 Task: Check the data of single-family homes with price drops in the last 5 years.
Action: Mouse moved to (575, 41)
Screenshot: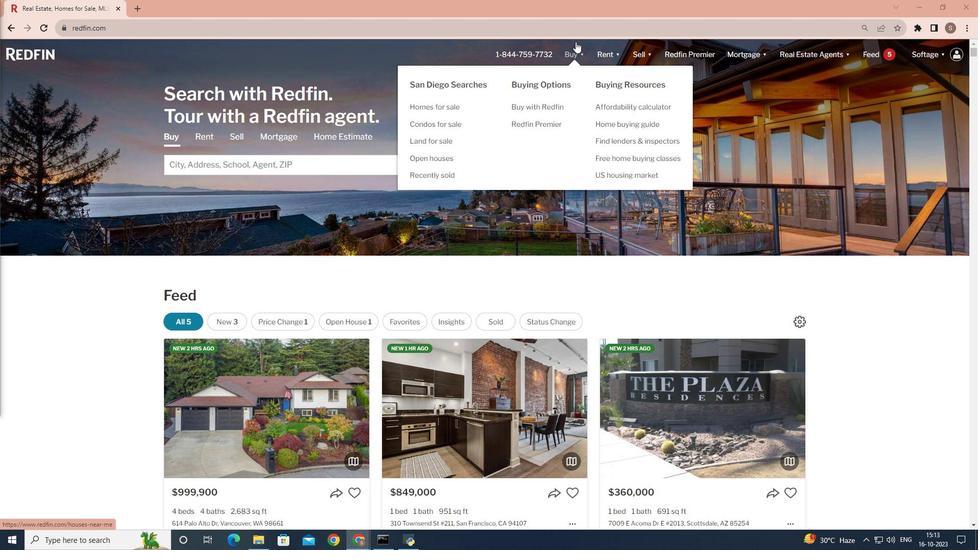
Action: Mouse pressed left at (575, 41)
Screenshot: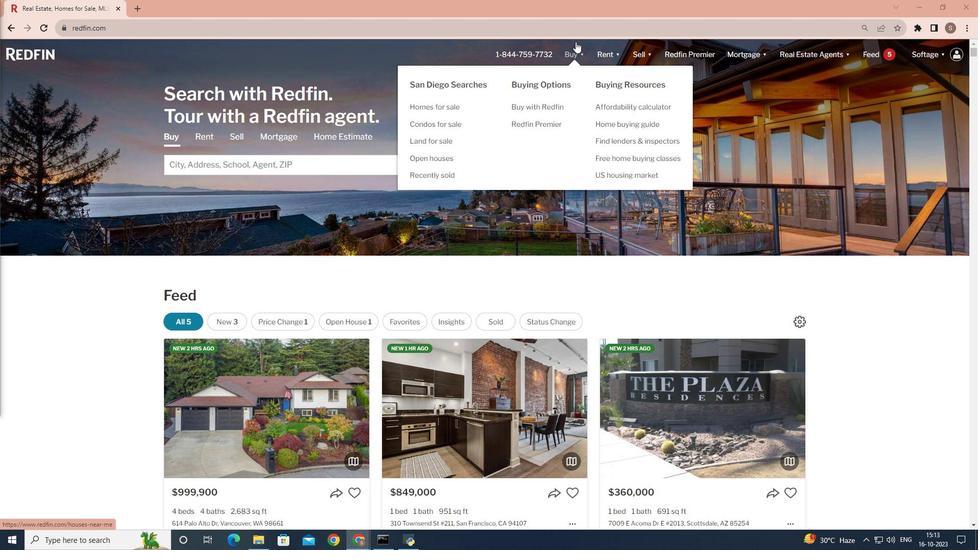 
Action: Mouse moved to (575, 51)
Screenshot: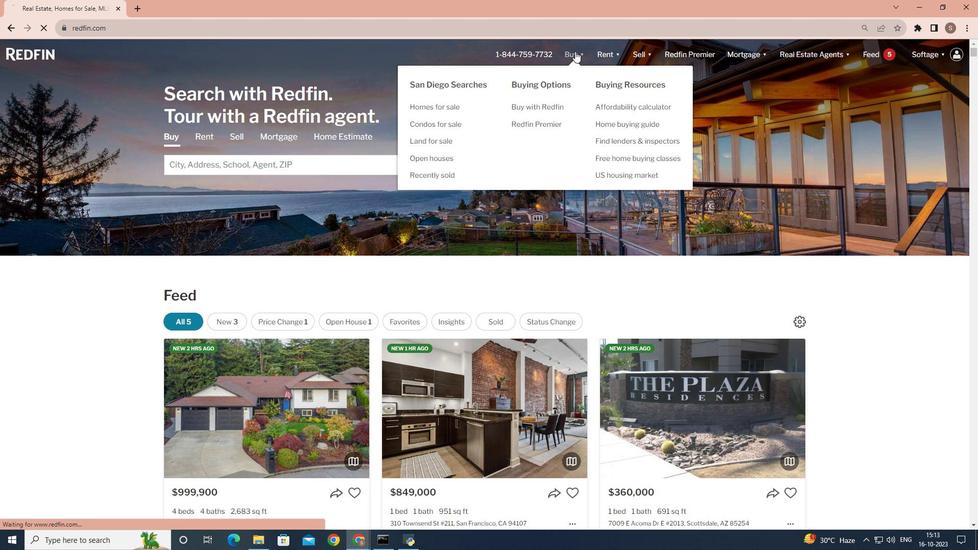 
Action: Mouse pressed left at (575, 51)
Screenshot: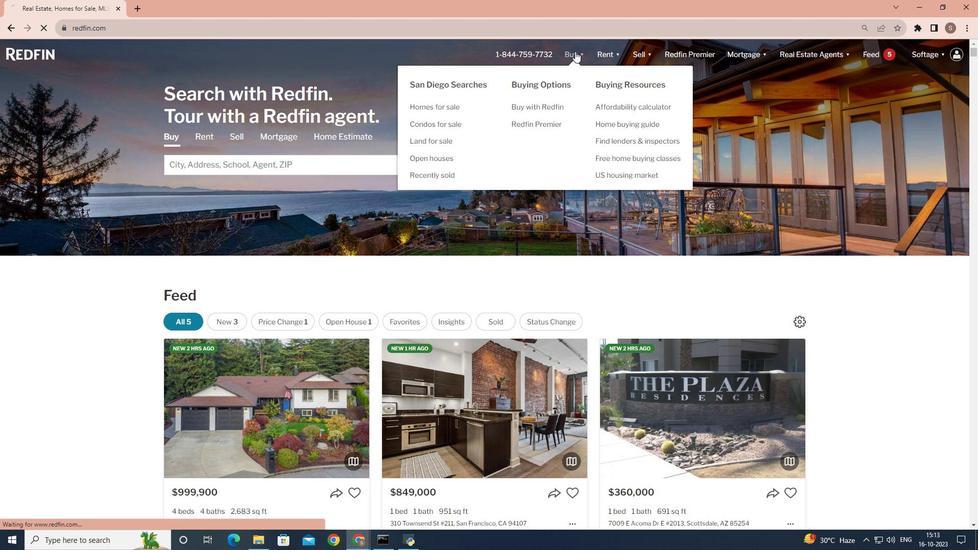 
Action: Mouse moved to (270, 208)
Screenshot: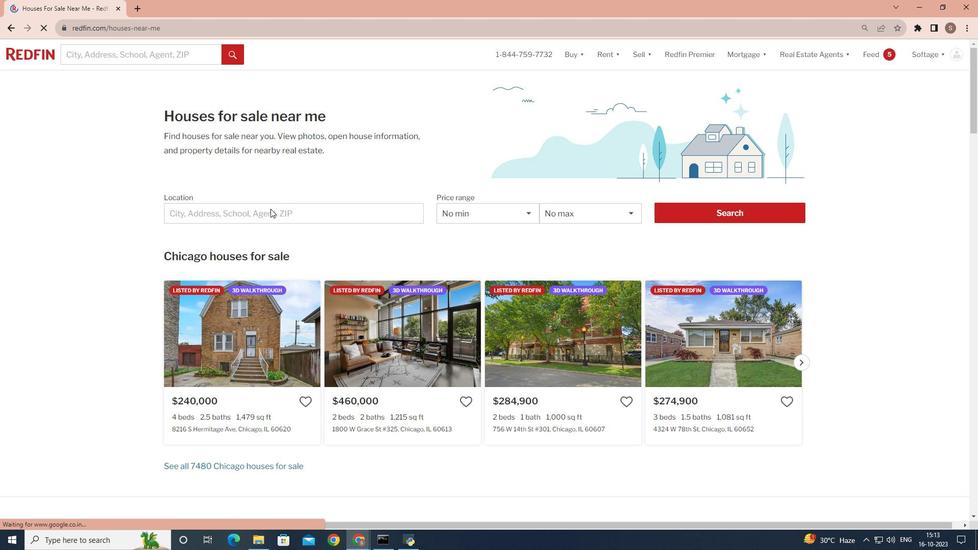 
Action: Mouse pressed left at (270, 208)
Screenshot: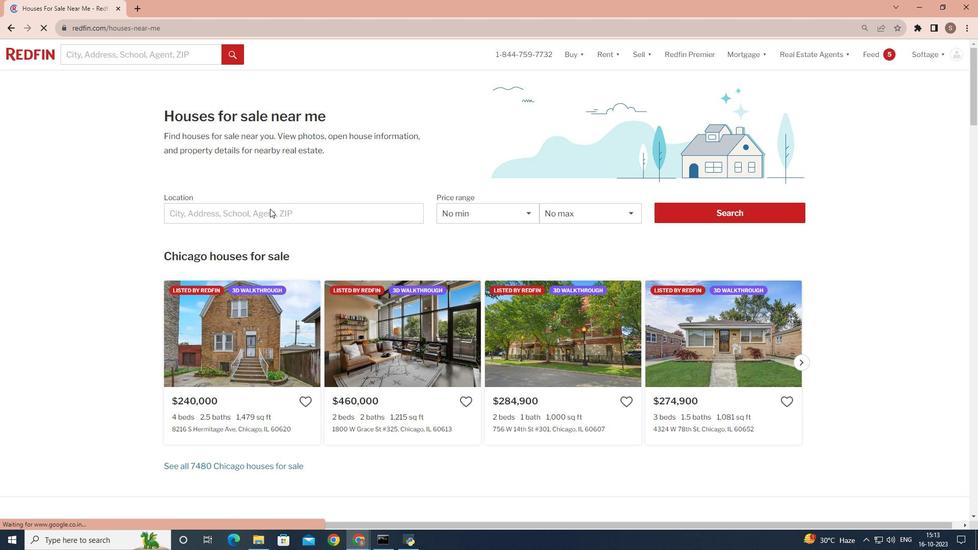 
Action: Mouse moved to (223, 217)
Screenshot: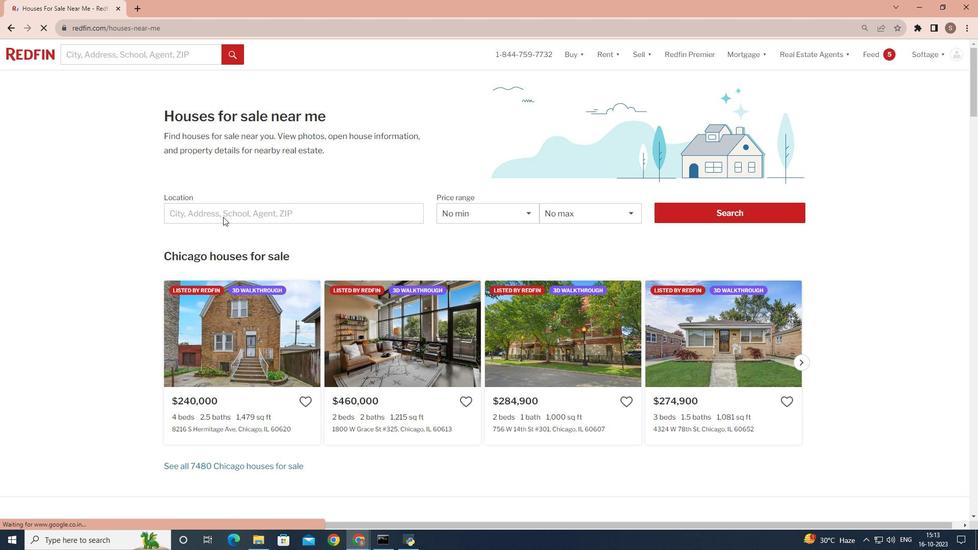 
Action: Mouse pressed left at (223, 217)
Screenshot: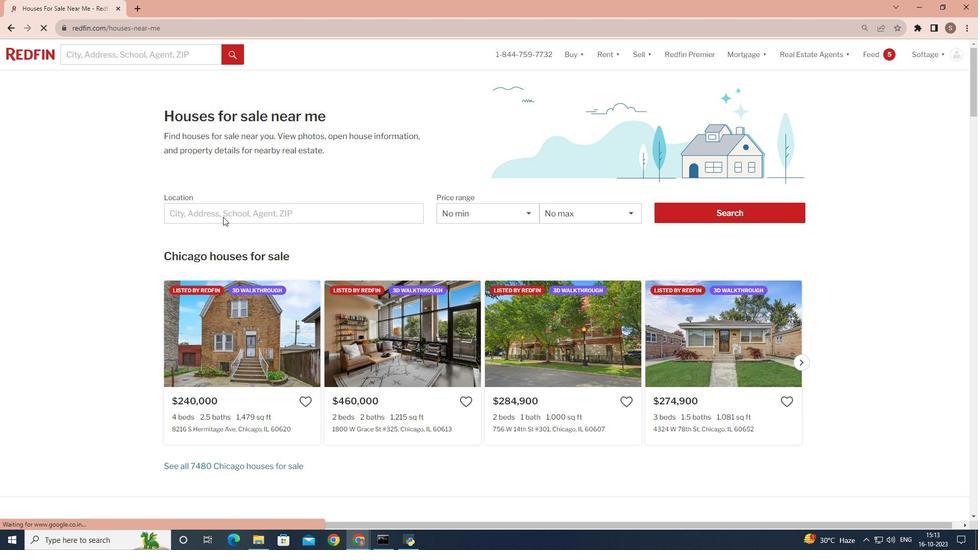 
Action: Mouse moved to (225, 210)
Screenshot: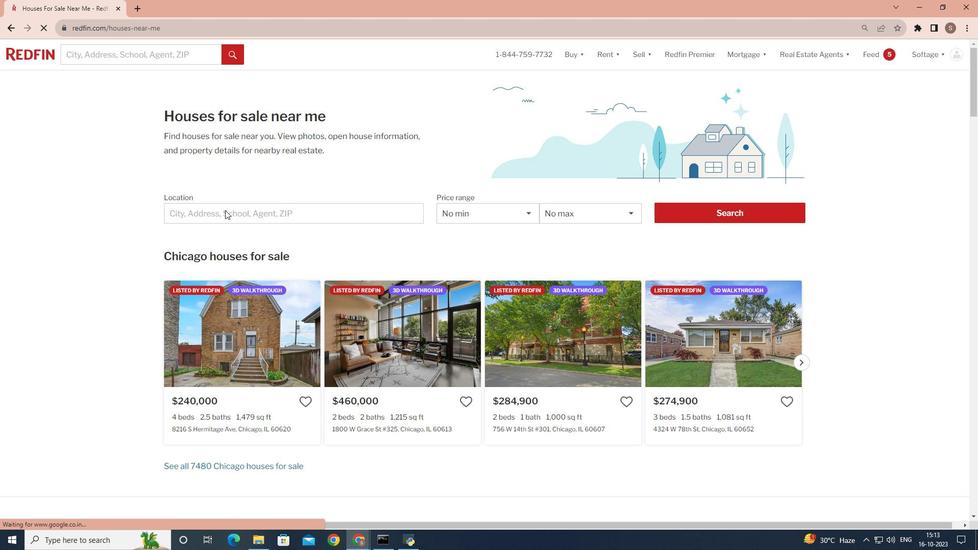 
Action: Mouse pressed left at (225, 210)
Screenshot: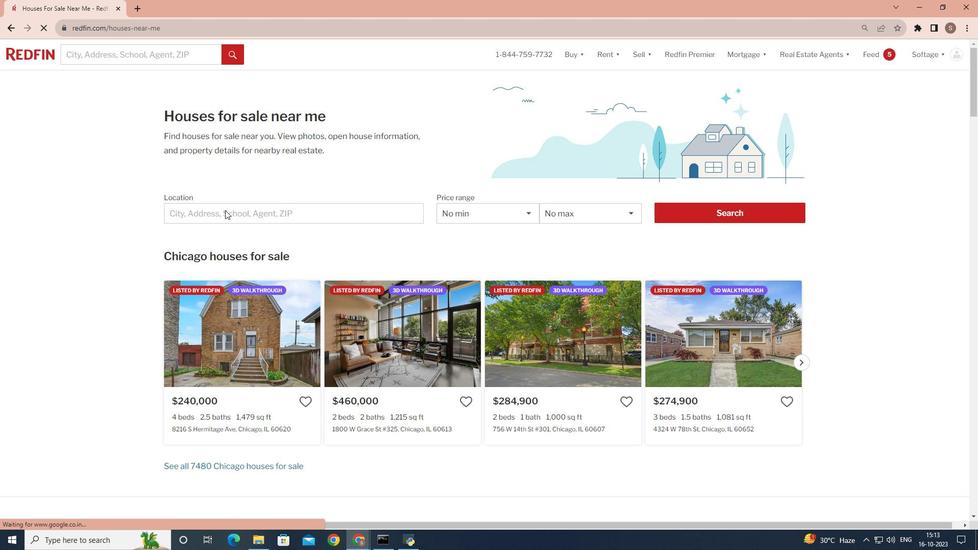 
Action: Mouse moved to (215, 214)
Screenshot: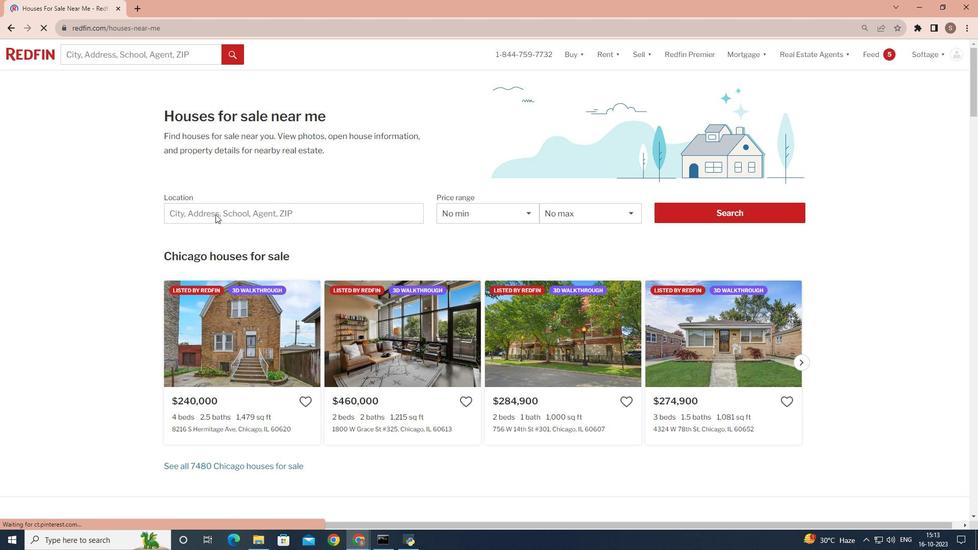 
Action: Mouse pressed left at (215, 214)
Screenshot: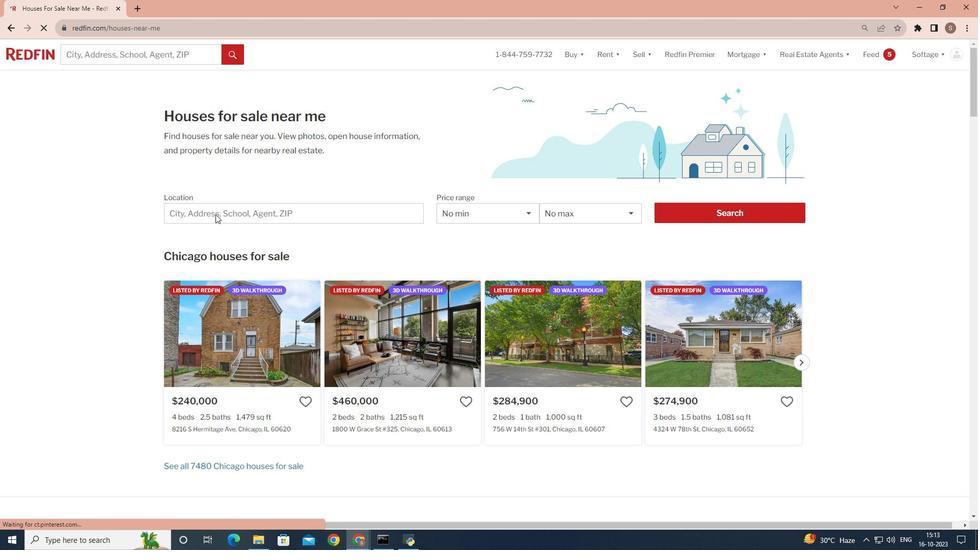 
Action: Mouse pressed left at (215, 214)
Screenshot: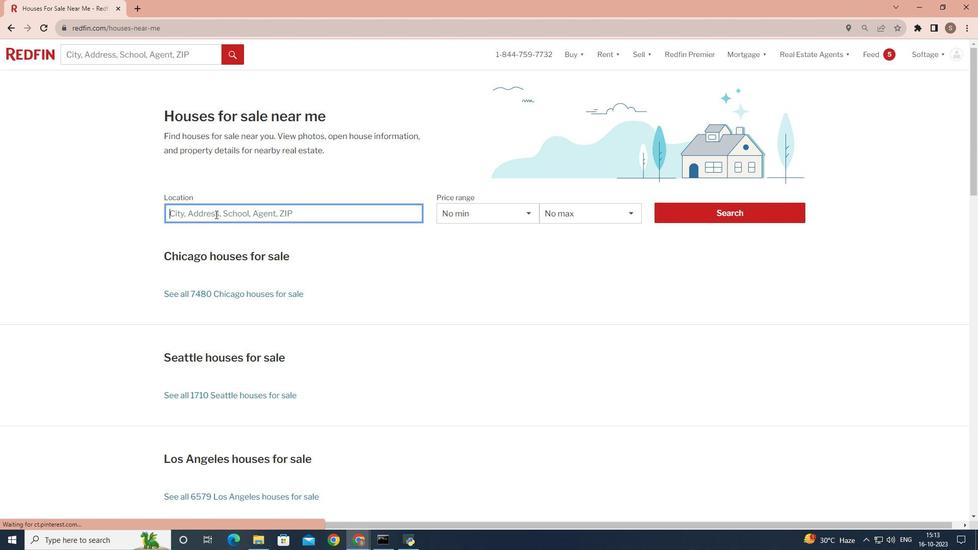 
Action: Key pressed <Key.shift>San<Key.space><Key.shift>Diego
Screenshot: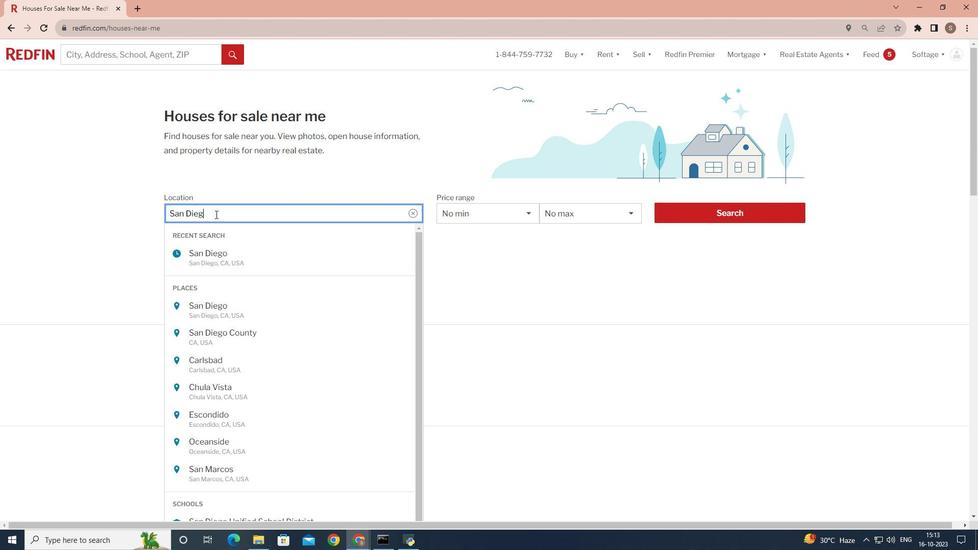 
Action: Mouse moved to (732, 210)
Screenshot: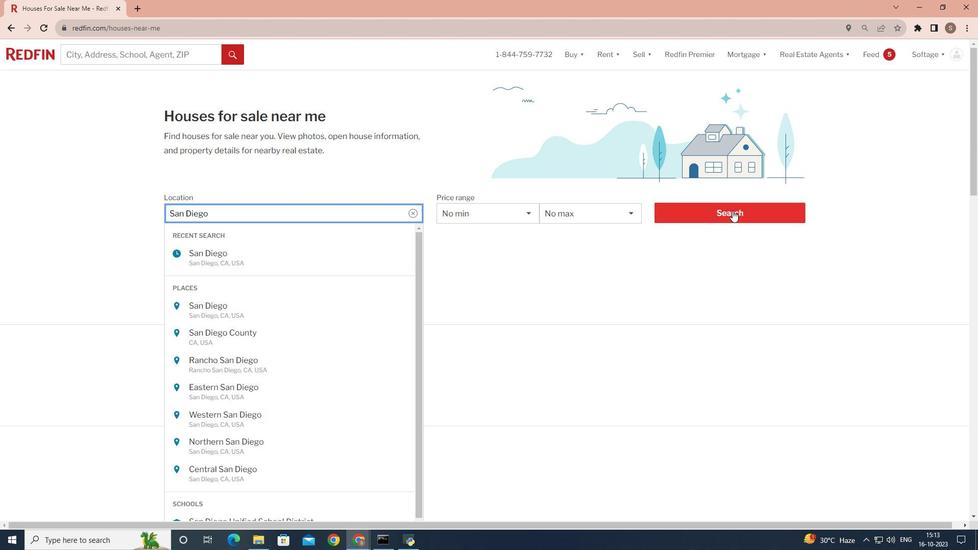 
Action: Mouse pressed left at (732, 210)
Screenshot: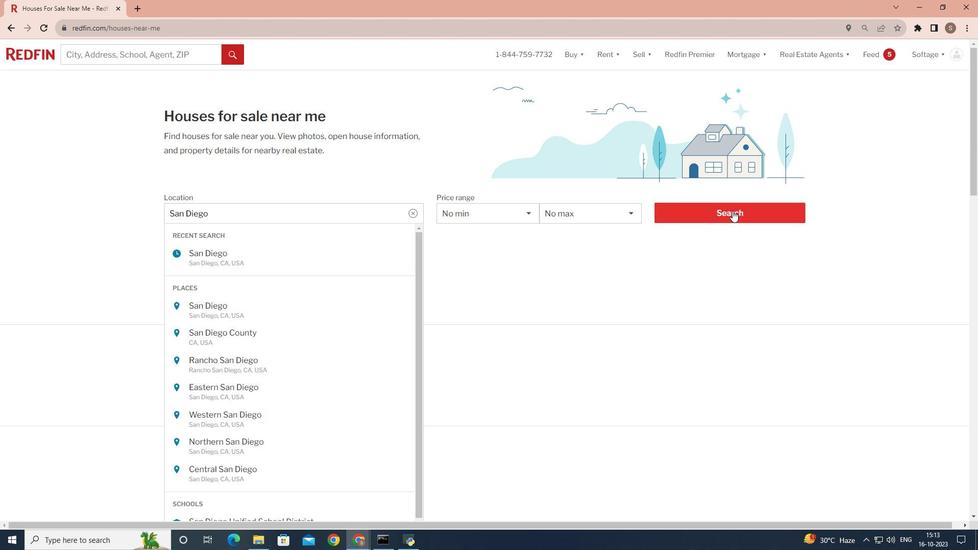
Action: Mouse pressed left at (732, 210)
Screenshot: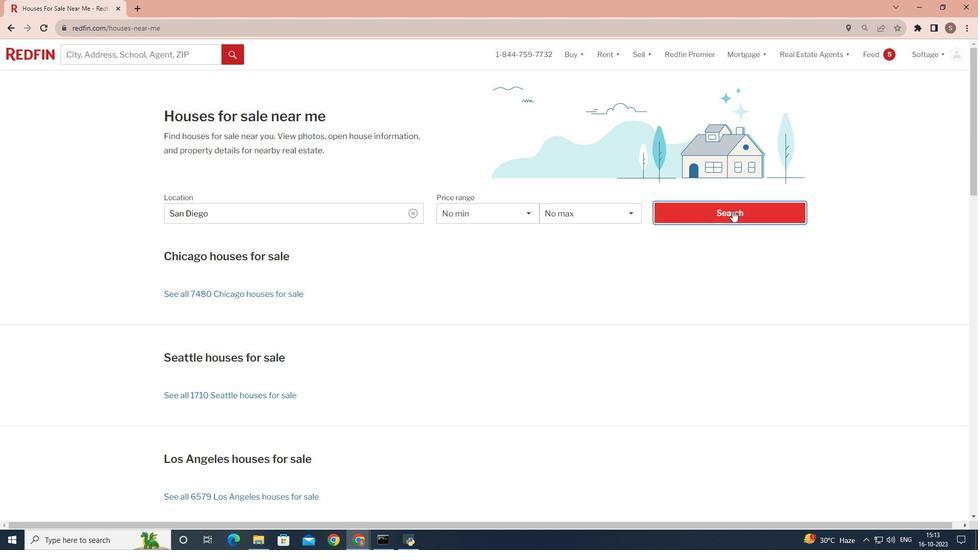 
Action: Mouse moved to (859, 89)
Screenshot: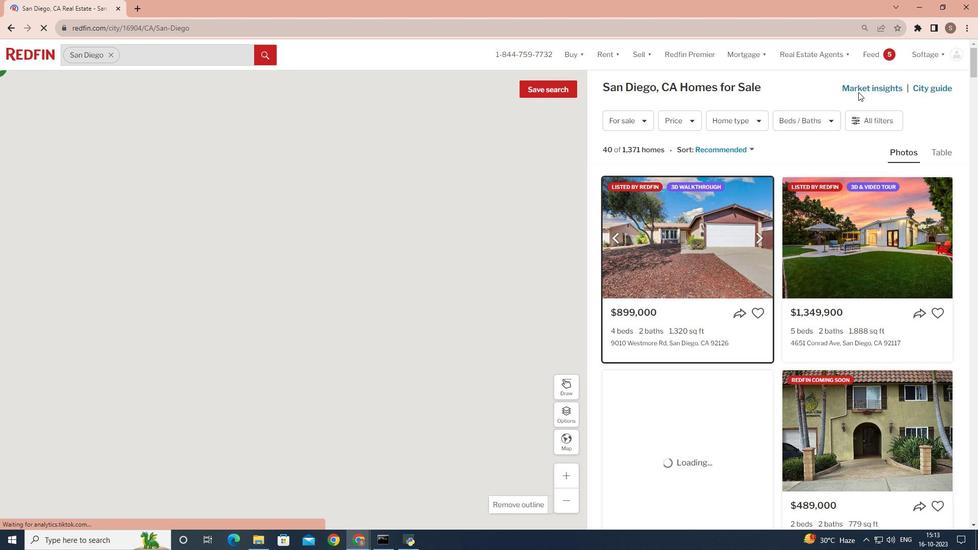 
Action: Mouse pressed left at (859, 89)
Screenshot: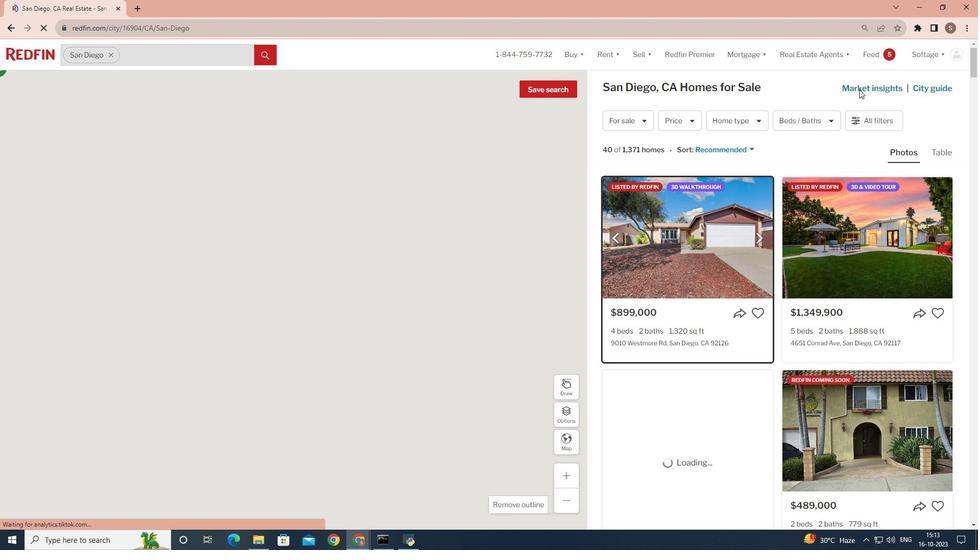 
Action: Mouse moved to (242, 173)
Screenshot: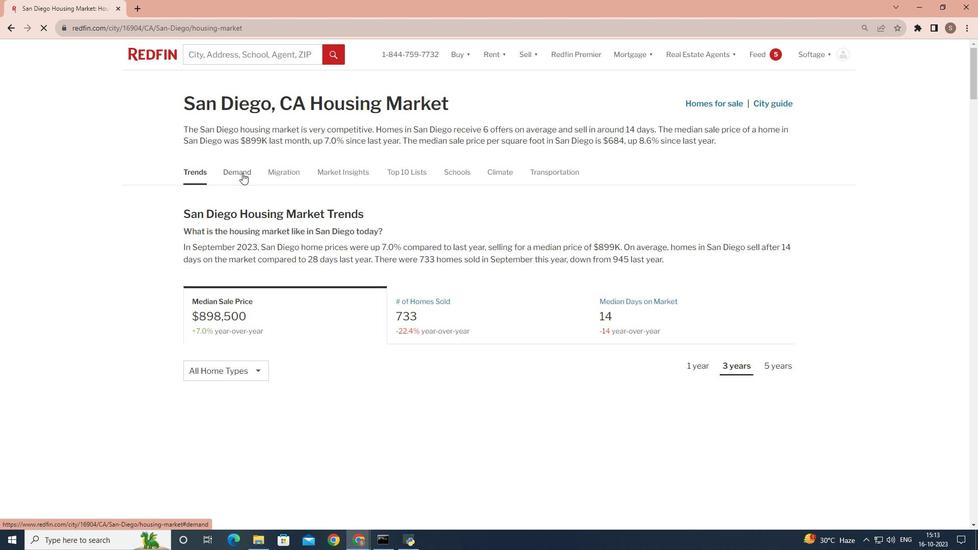 
Action: Mouse pressed left at (242, 173)
Screenshot: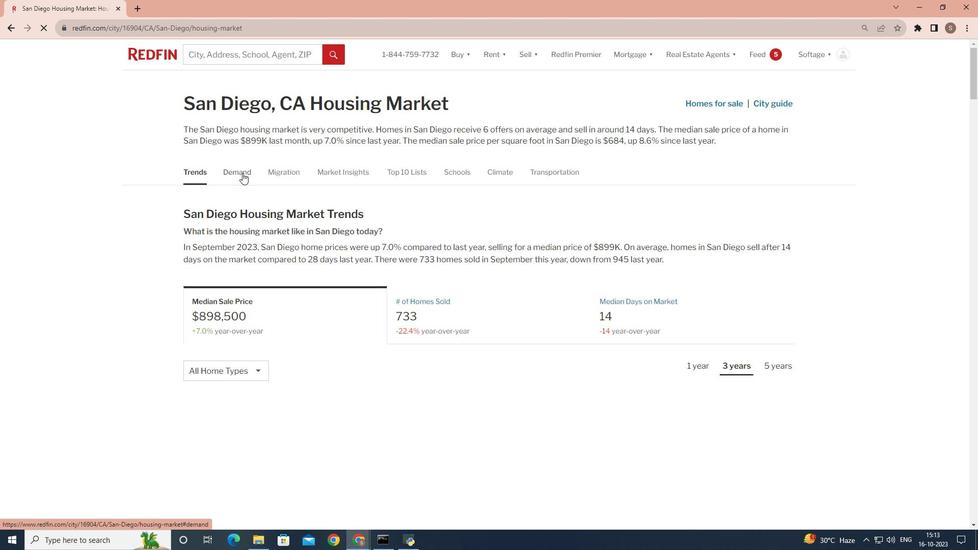 
Action: Mouse moved to (652, 187)
Screenshot: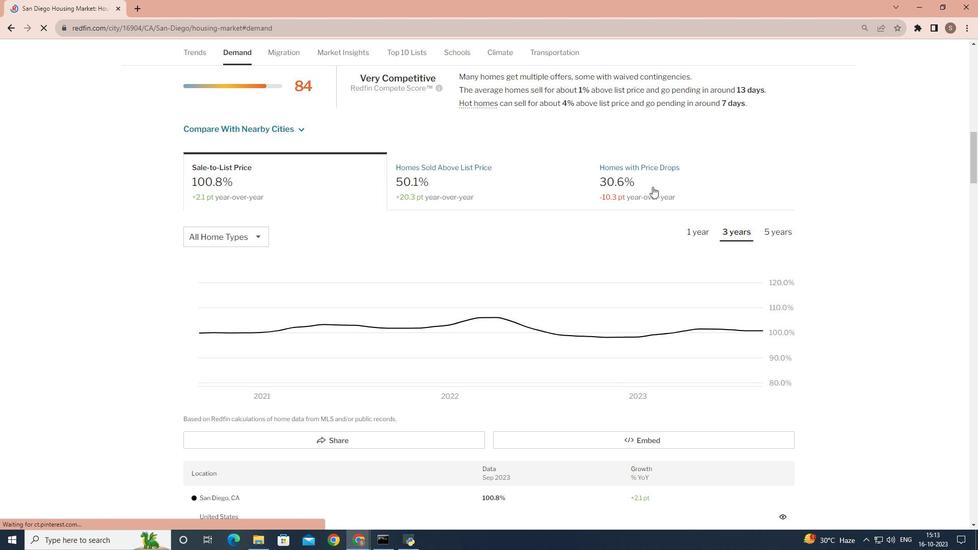 
Action: Mouse pressed left at (652, 187)
Screenshot: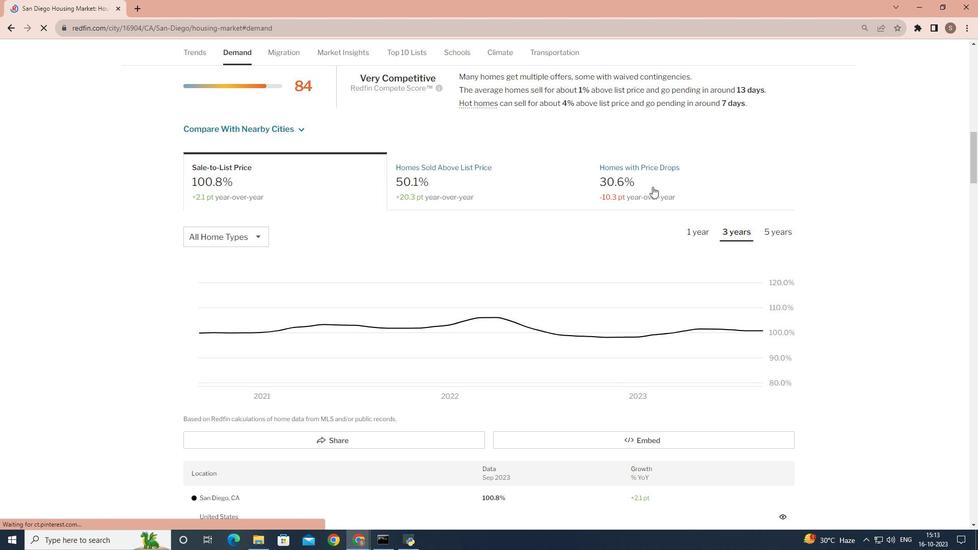 
Action: Mouse moved to (261, 240)
Screenshot: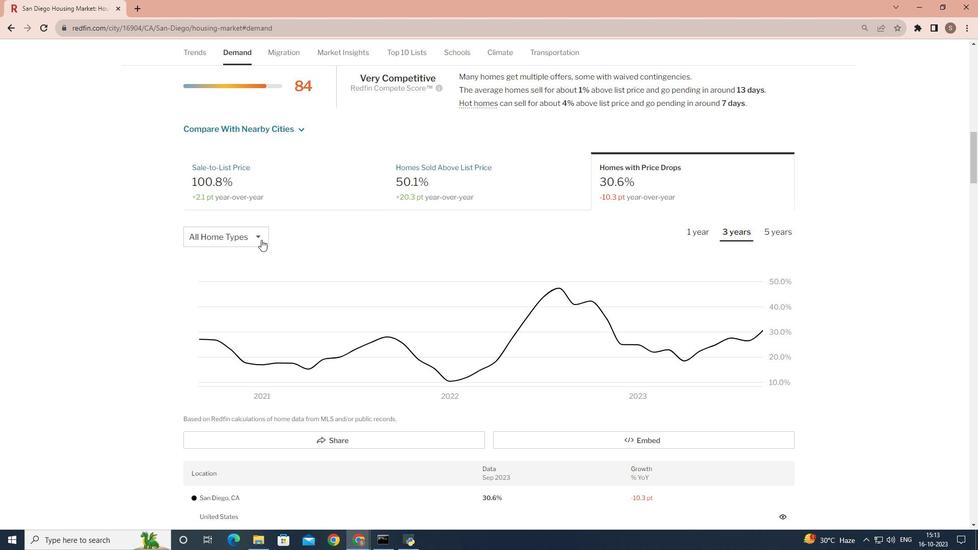 
Action: Mouse pressed left at (261, 240)
Screenshot: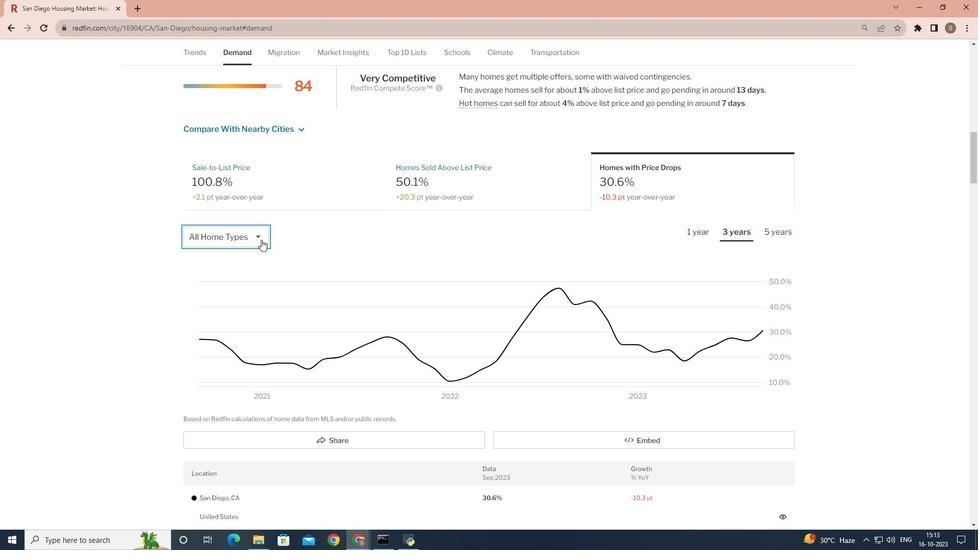 
Action: Mouse moved to (249, 275)
Screenshot: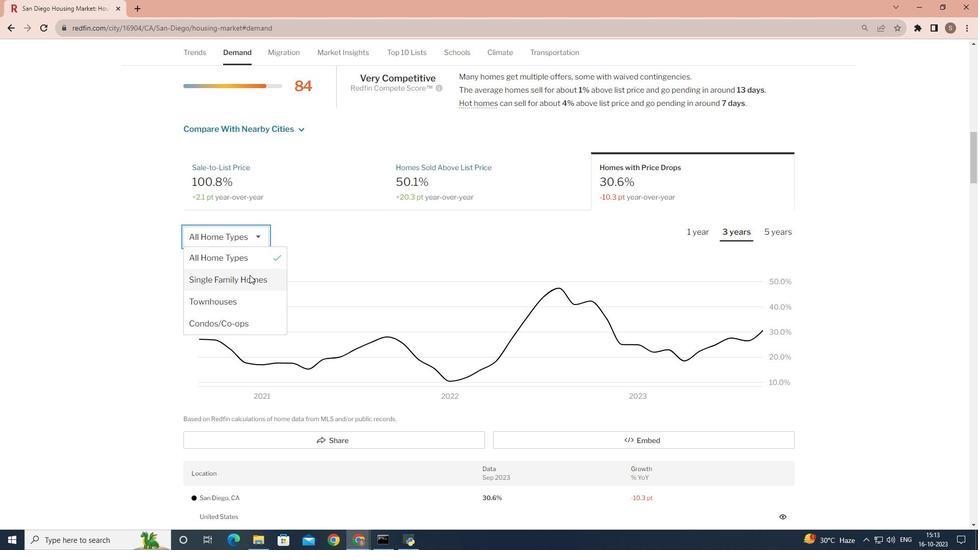 
Action: Mouse pressed left at (249, 275)
Screenshot: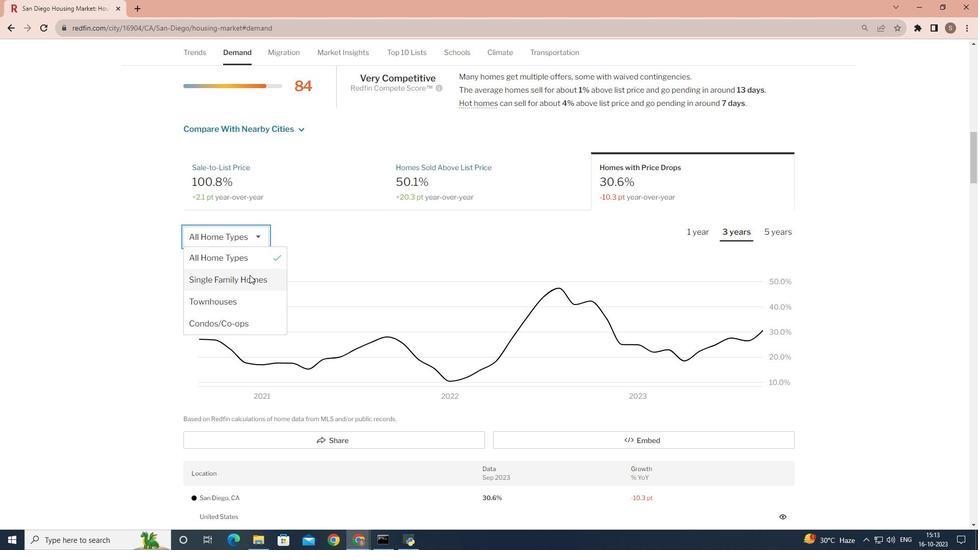 
Action: Mouse moved to (768, 230)
Screenshot: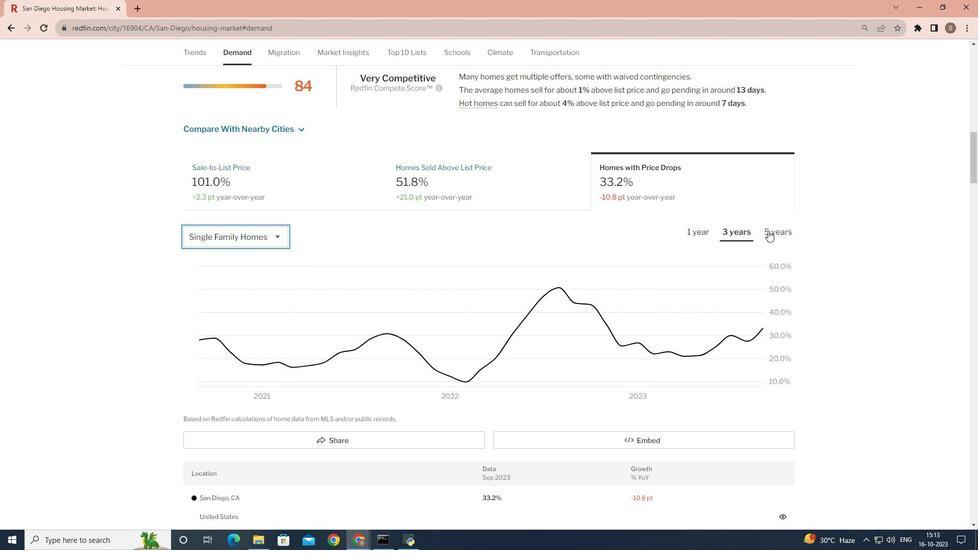 
Action: Mouse pressed left at (768, 230)
Screenshot: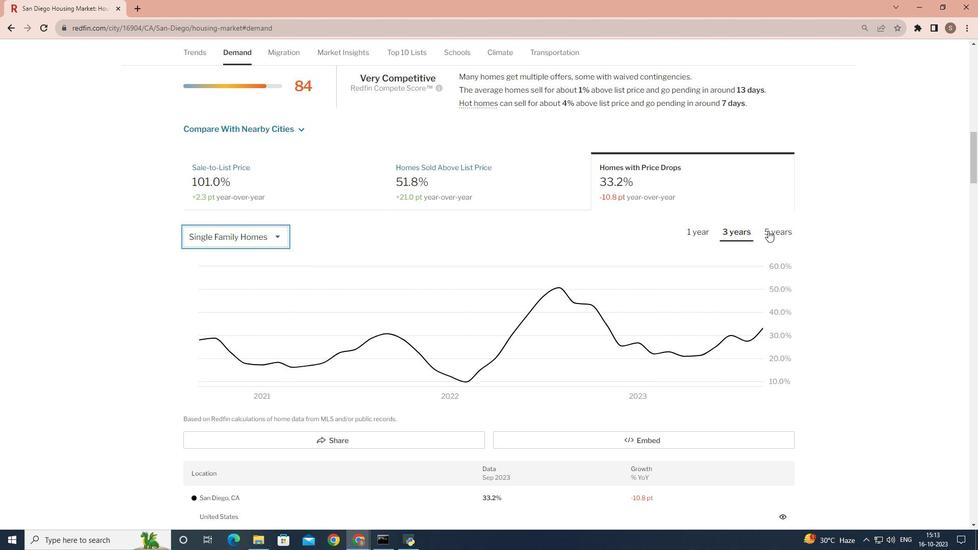 
